 Task: Create an event for the fundraising gala organizing.
Action: Mouse moved to (70, 187)
Screenshot: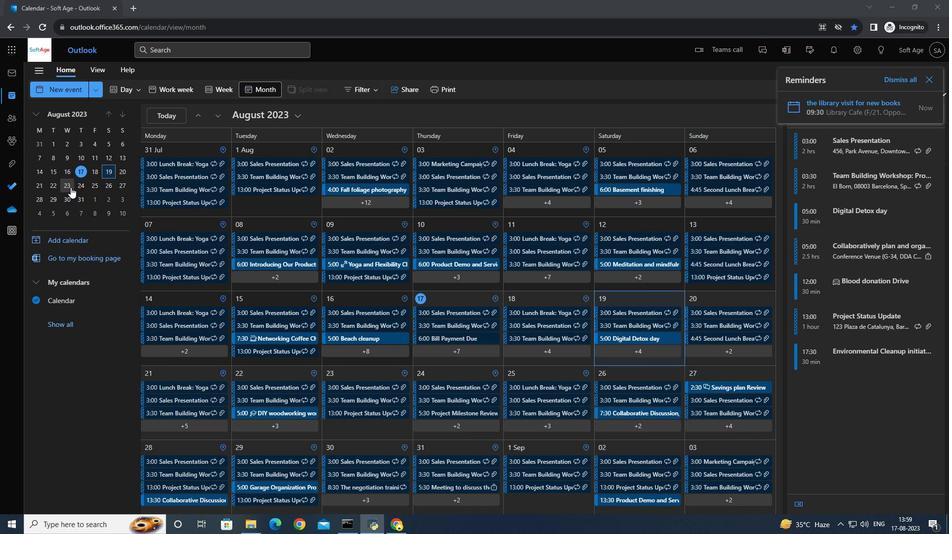 
Action: Mouse pressed left at (70, 187)
Screenshot: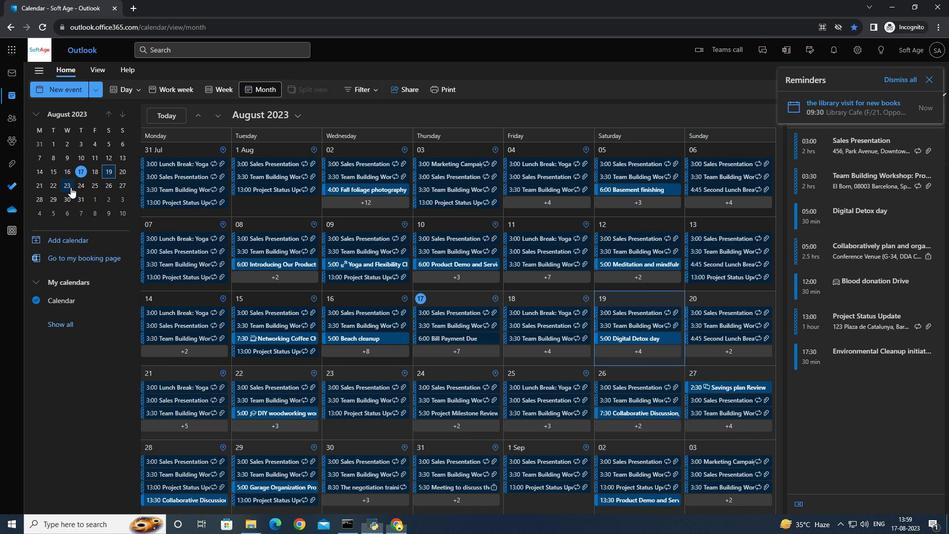 
Action: Mouse moved to (71, 89)
Screenshot: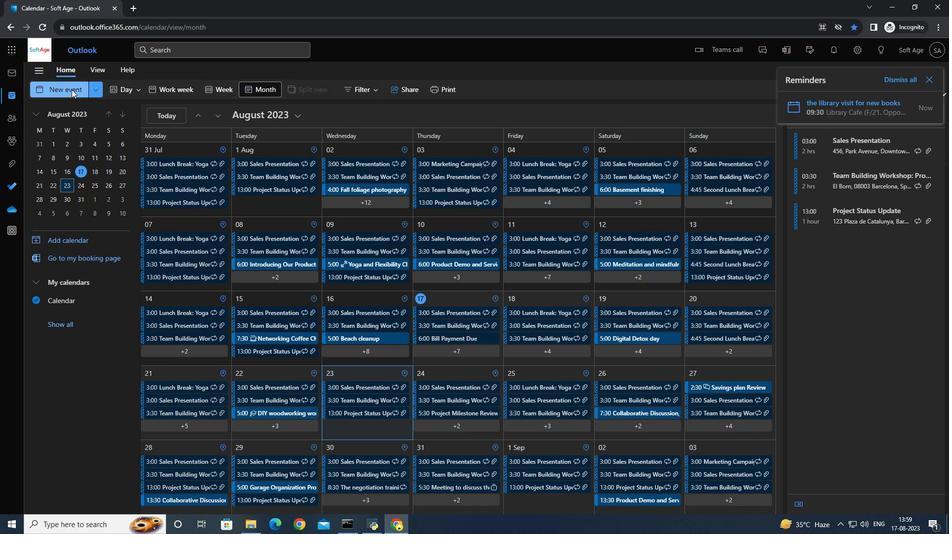 
Action: Mouse pressed left at (71, 89)
Screenshot: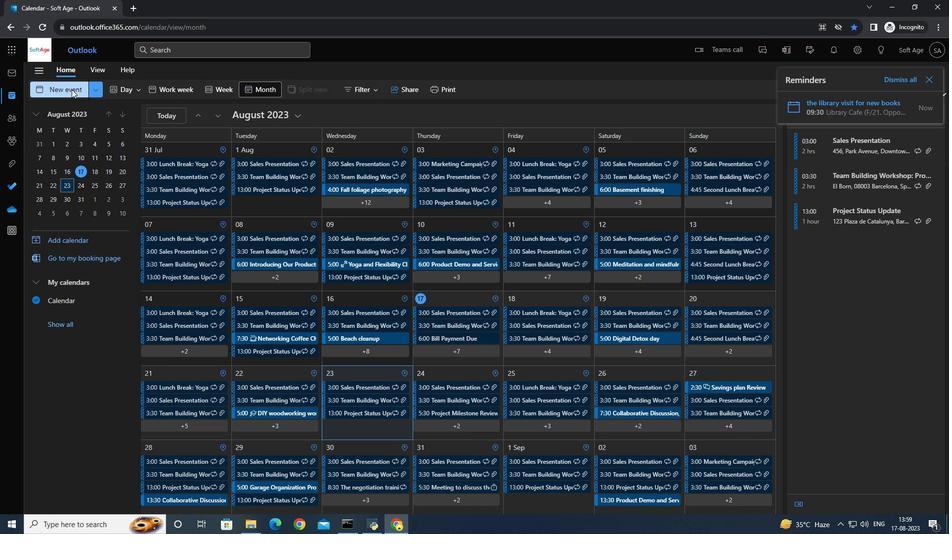 
Action: Mouse moved to (289, 158)
Screenshot: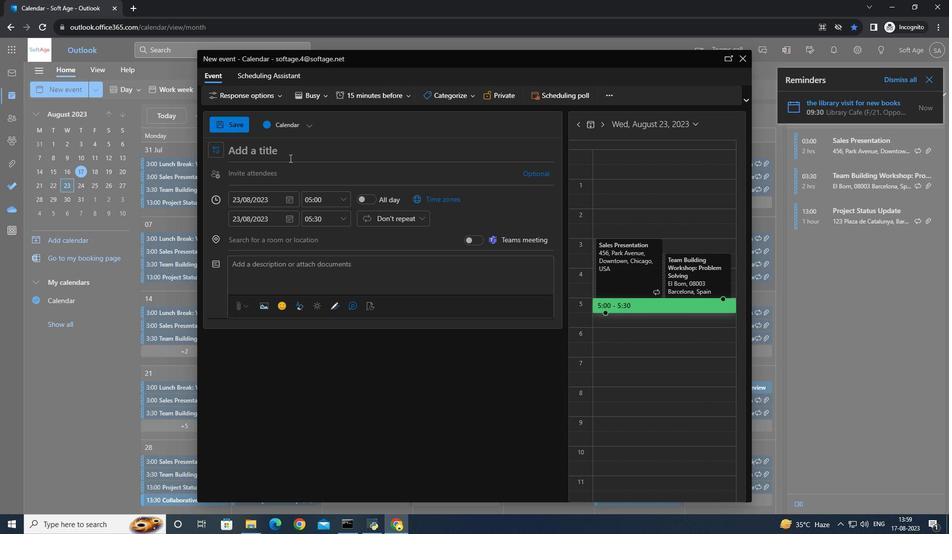 
Action: Key pressed <Key.caps_lock>F<Key.caps_lock>undraising<Key.space>gala
Screenshot: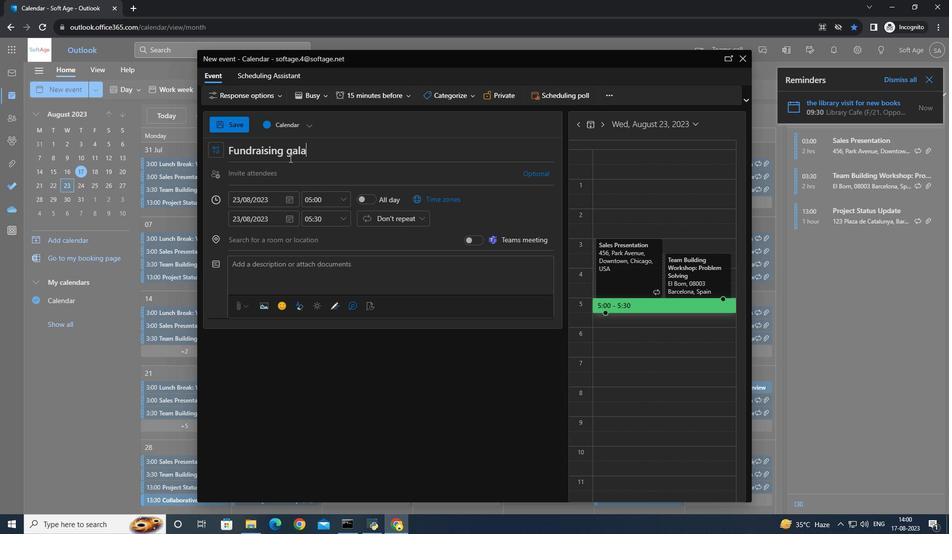 
Action: Mouse moved to (229, 147)
Screenshot: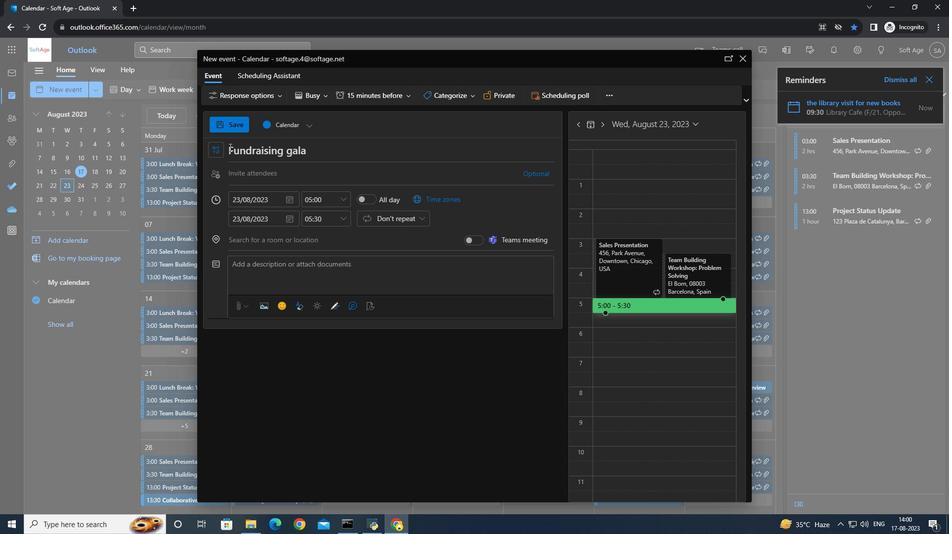 
Action: Mouse pressed left at (229, 147)
Screenshot: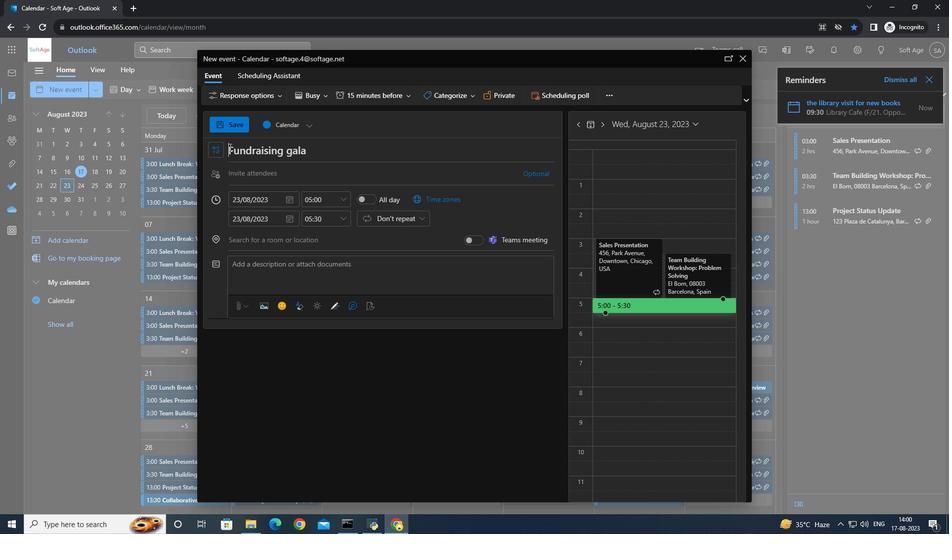 
Action: Mouse moved to (231, 146)
Screenshot: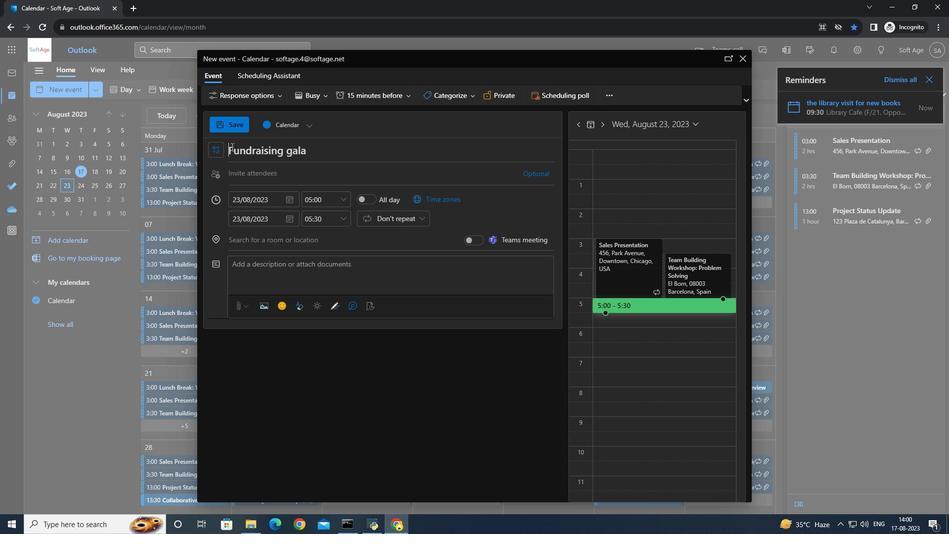 
Action: Key pressed <Key.caps_lock>O<Key.shift><Key.caps_lock>rganising<Key.space>
Screenshot: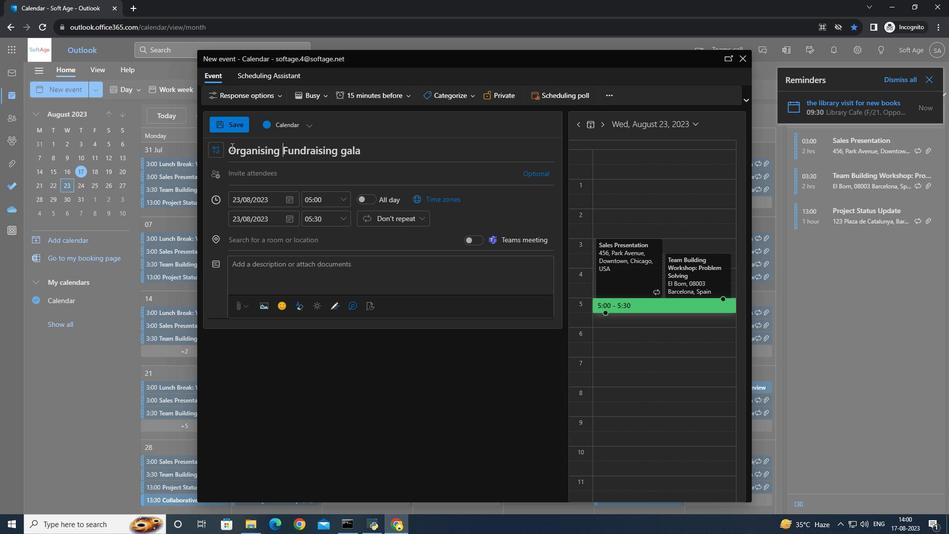 
Action: Mouse moved to (261, 151)
Screenshot: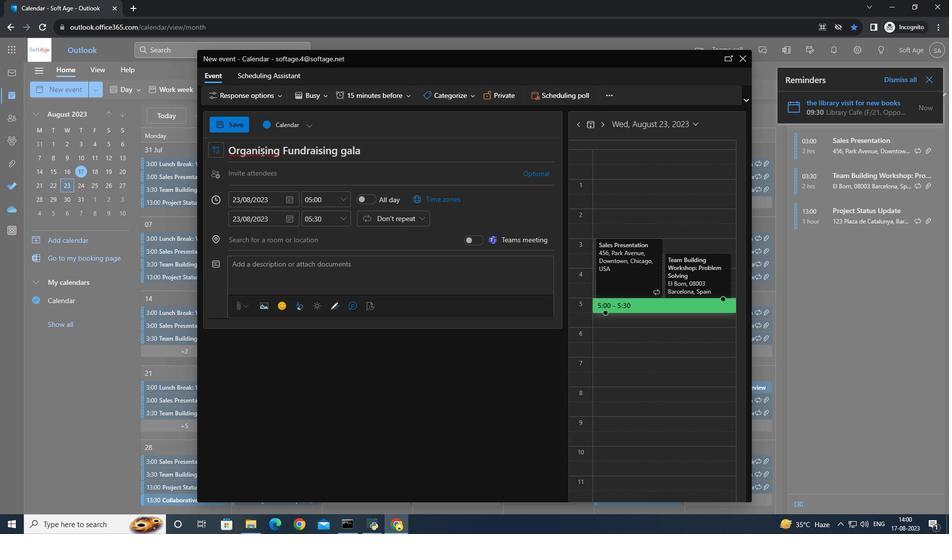 
Action: Mouse pressed left at (261, 151)
Screenshot: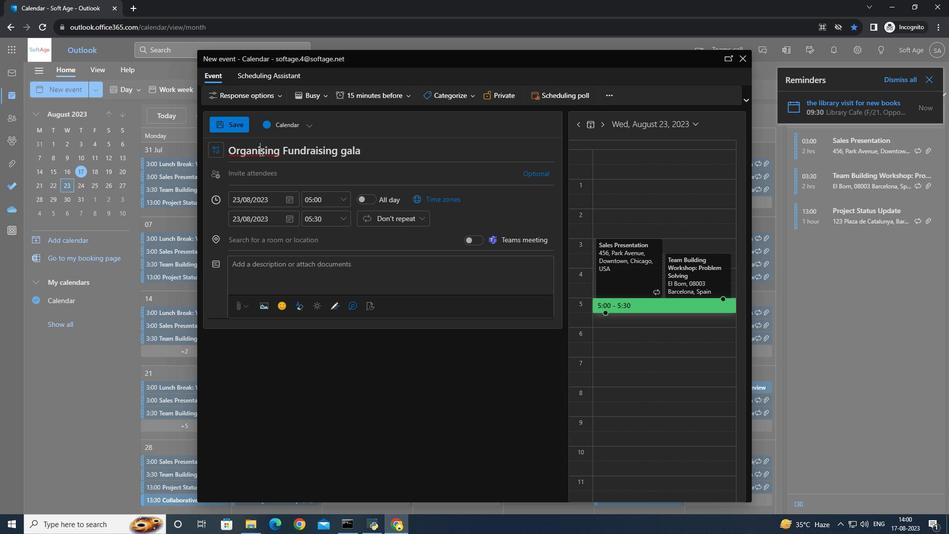 
Action: Mouse moved to (264, 151)
Screenshot: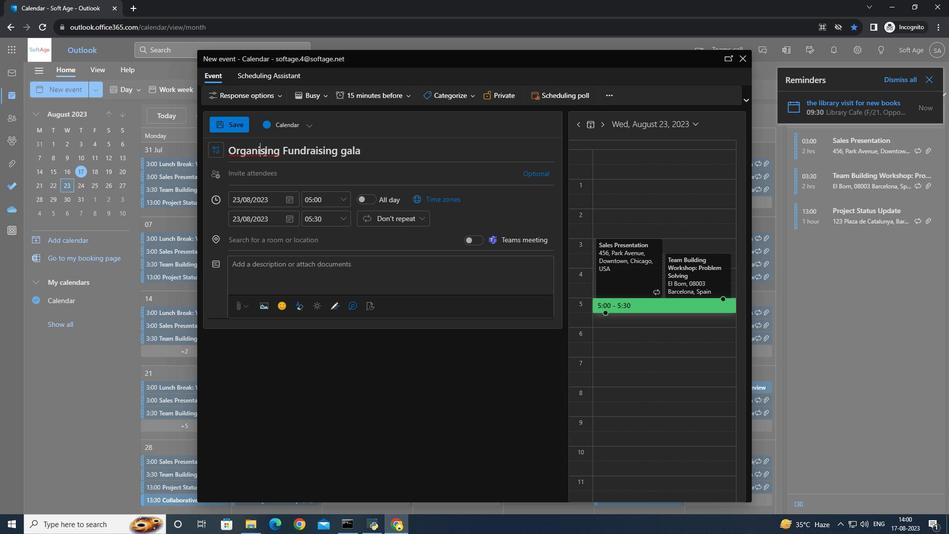 
Action: Mouse pressed left at (264, 151)
Screenshot: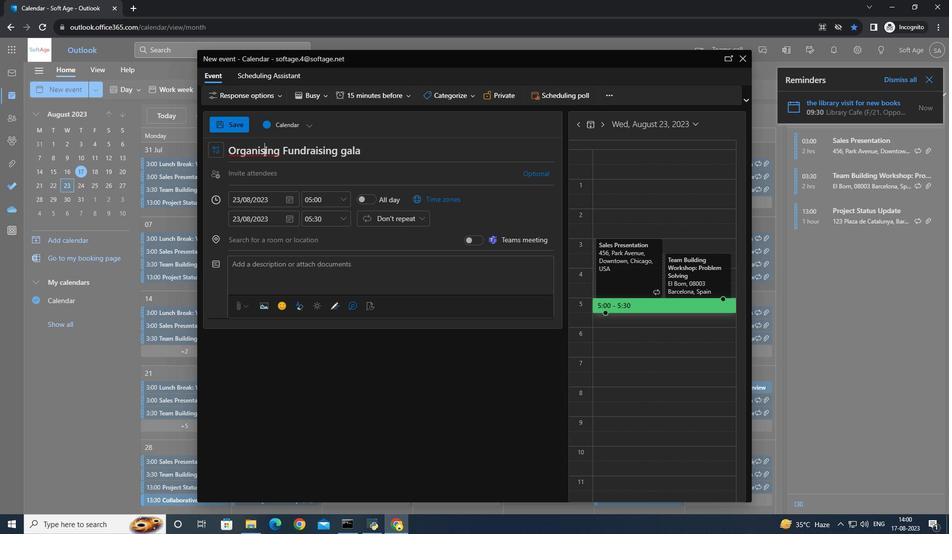 
Action: Key pressed <Key.backspace>z
Screenshot: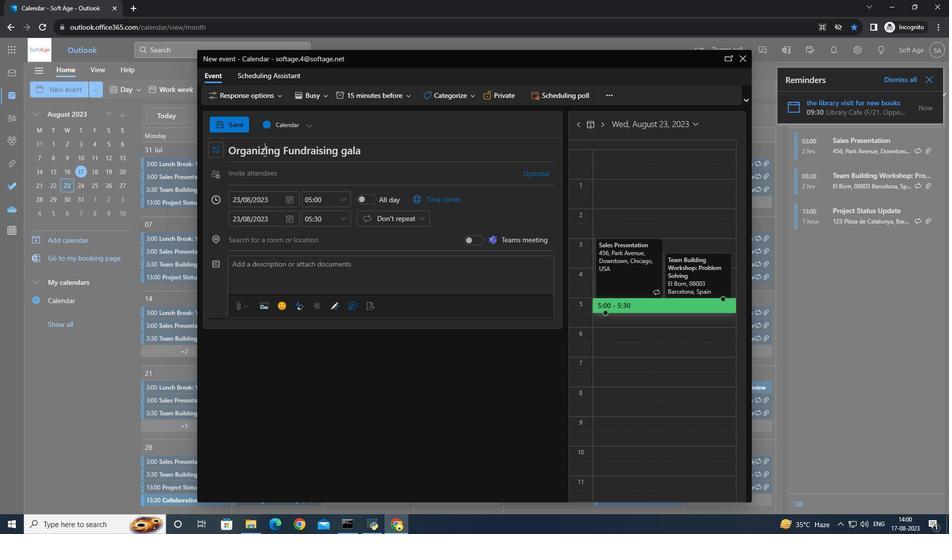 
Action: Mouse moved to (384, 156)
Screenshot: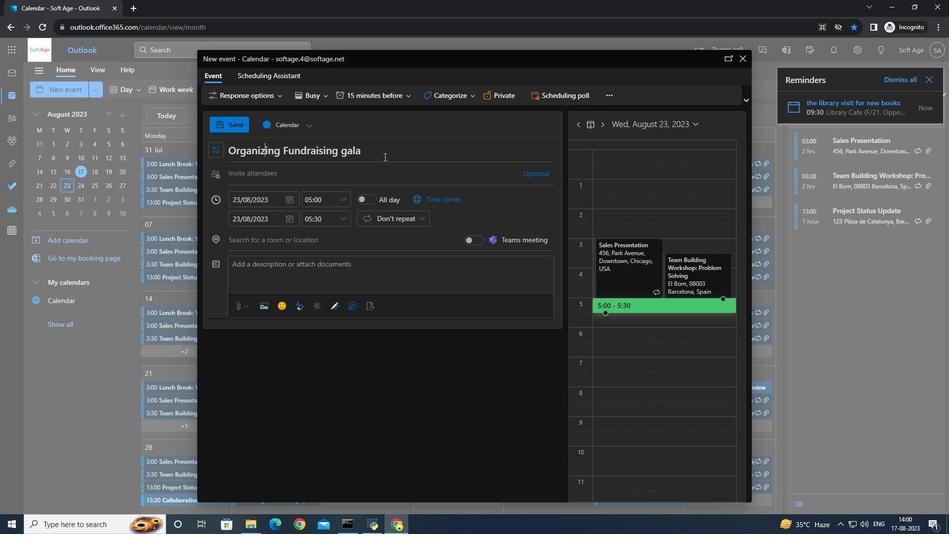 
Action: Mouse pressed left at (384, 156)
Screenshot: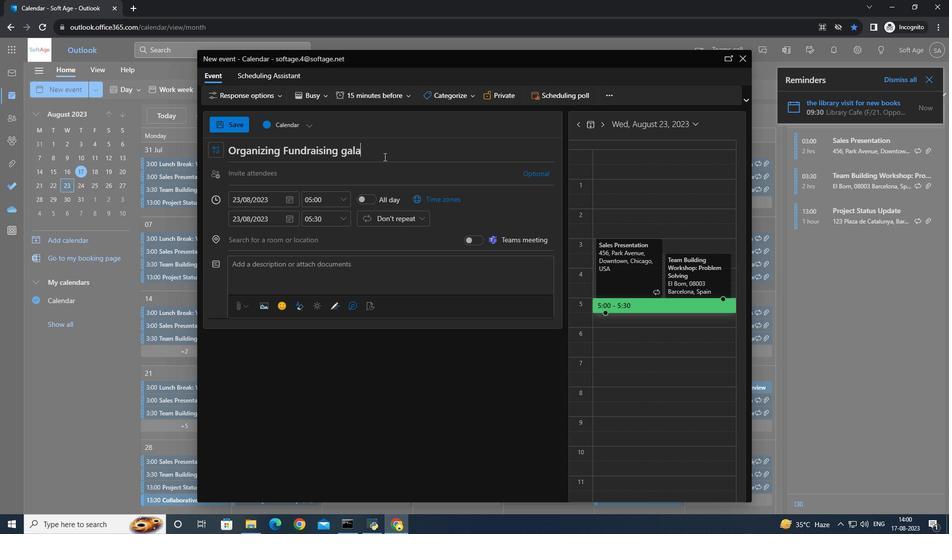 
Action: Mouse moved to (337, 200)
Screenshot: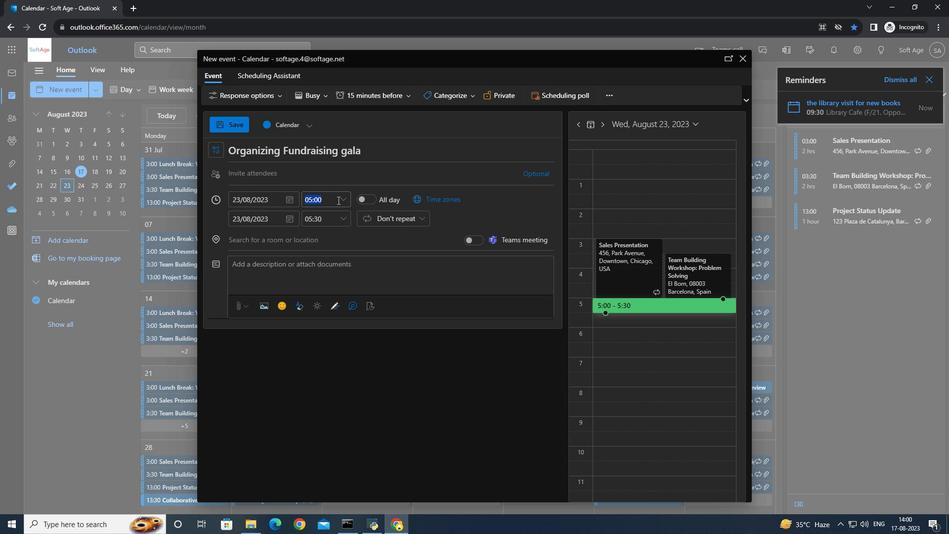
Action: Mouse pressed left at (337, 200)
Screenshot: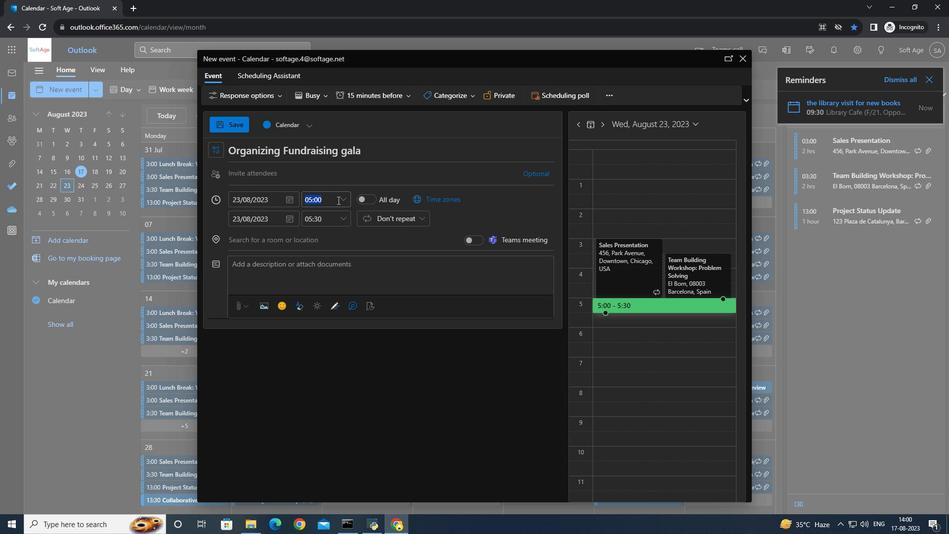 
Action: Mouse moved to (345, 196)
Screenshot: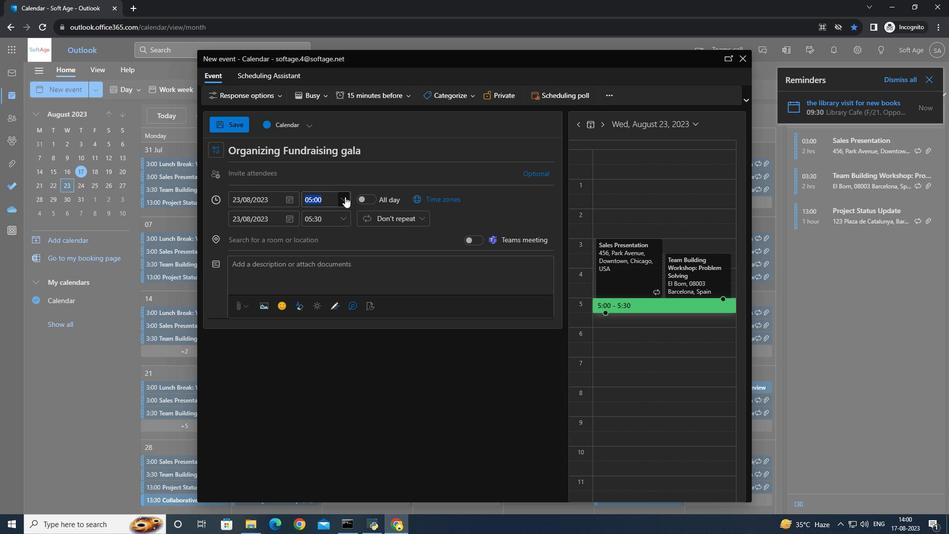
Action: Mouse pressed left at (345, 196)
Screenshot: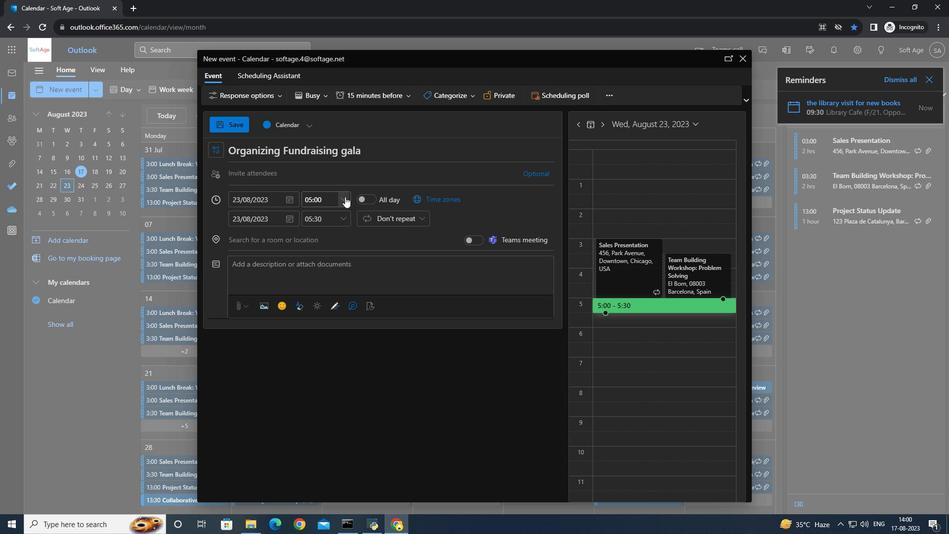 
Action: Mouse moved to (327, 238)
Screenshot: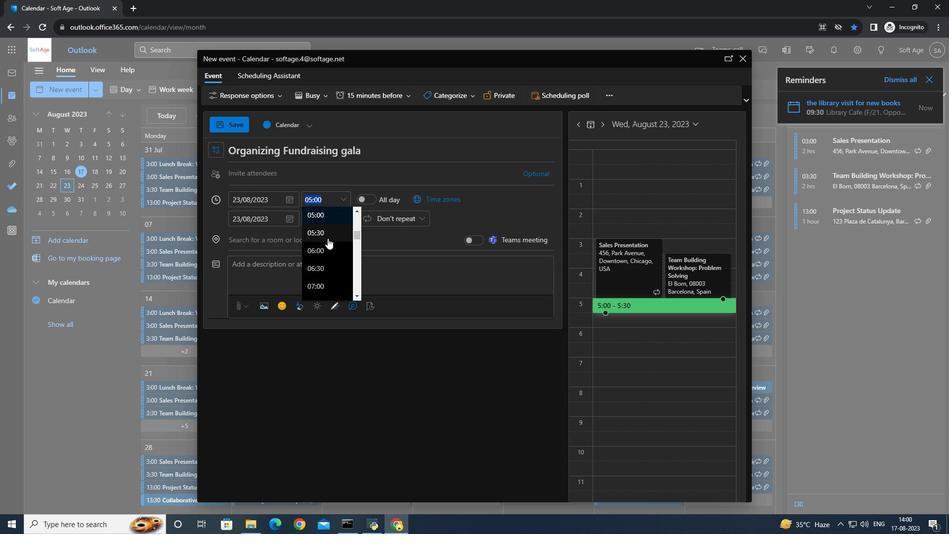 
Action: Mouse scrolled (327, 237) with delta (0, 0)
Screenshot: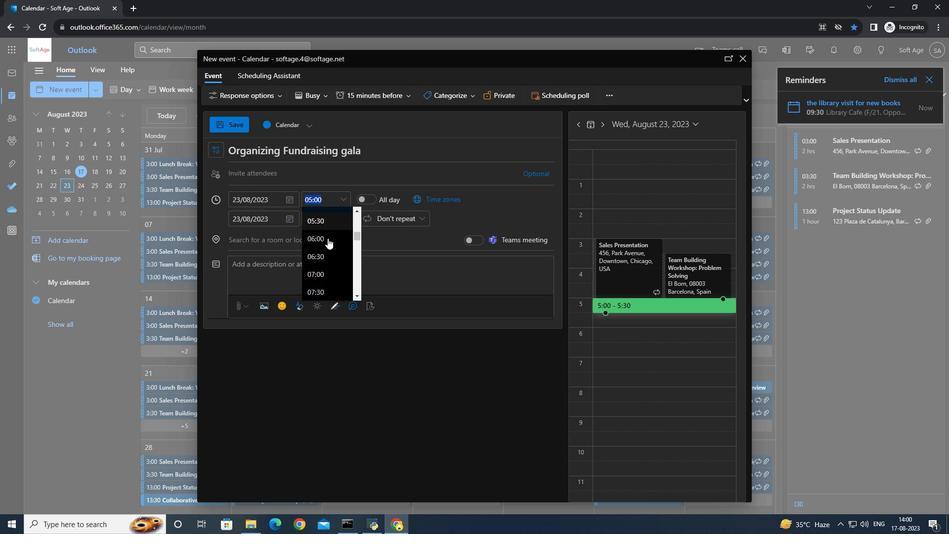 
Action: Mouse scrolled (327, 237) with delta (0, 0)
Screenshot: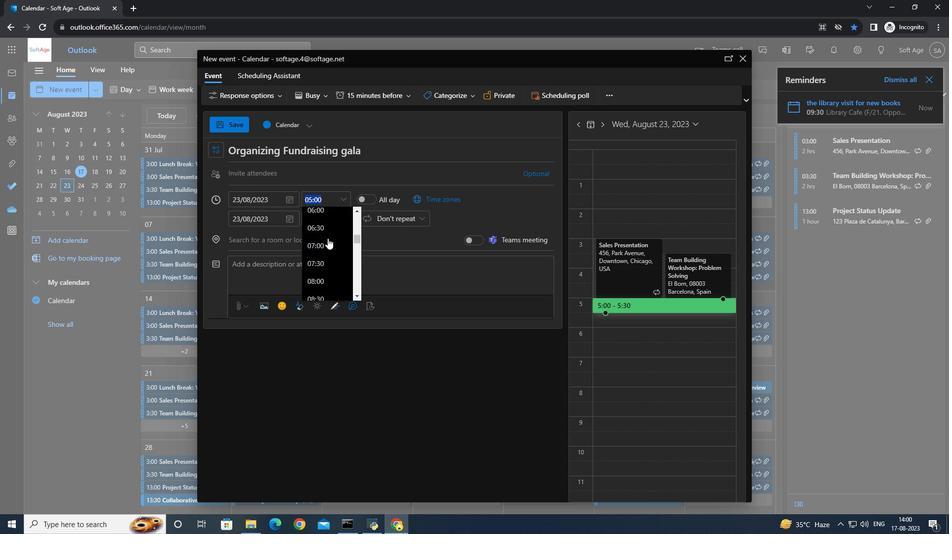 
Action: Mouse moved to (324, 254)
Screenshot: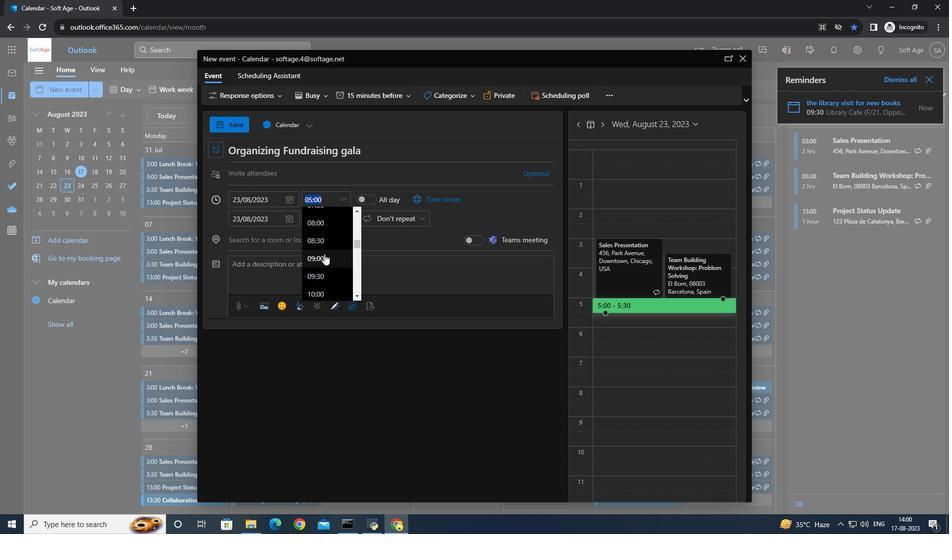 
Action: Mouse pressed left at (324, 254)
Screenshot: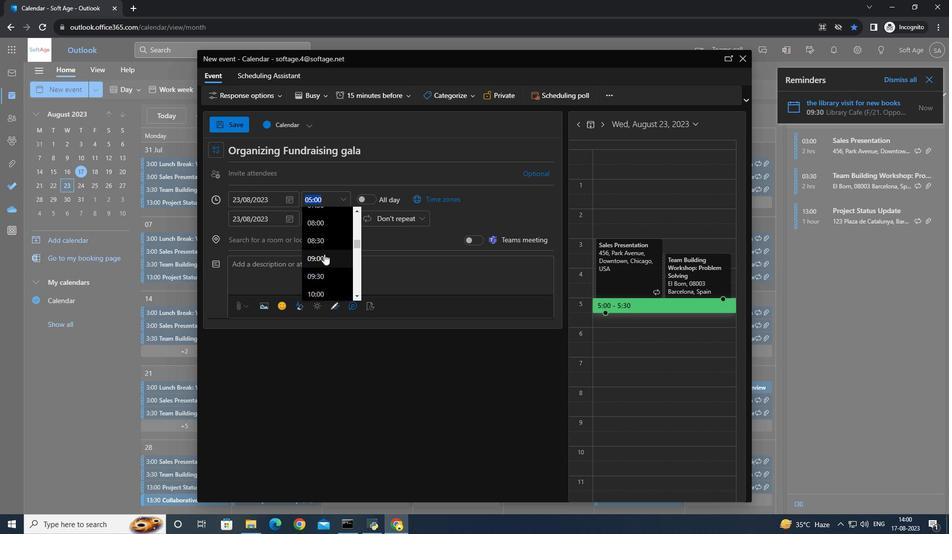 
Action: Mouse moved to (407, 158)
Screenshot: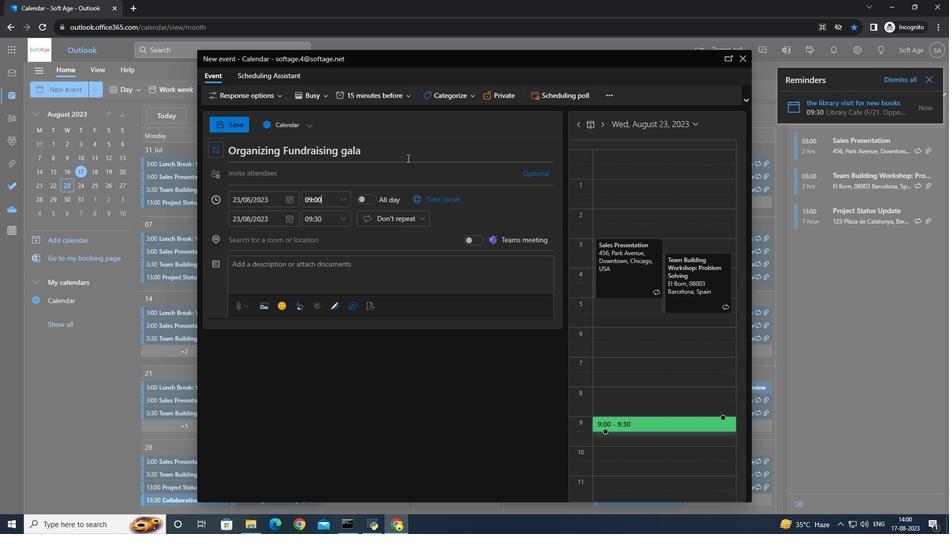 
Action: Mouse pressed left at (407, 158)
Screenshot: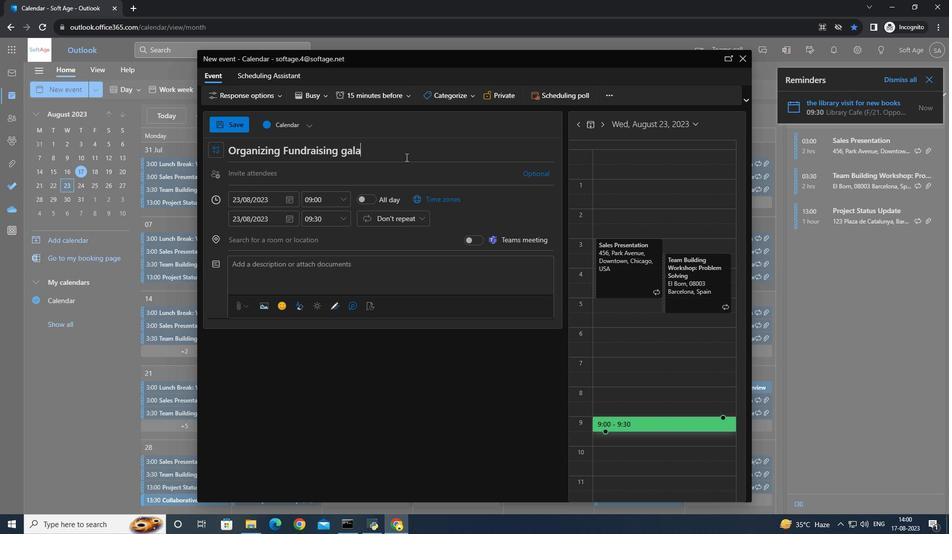 
Action: Mouse moved to (230, 122)
Screenshot: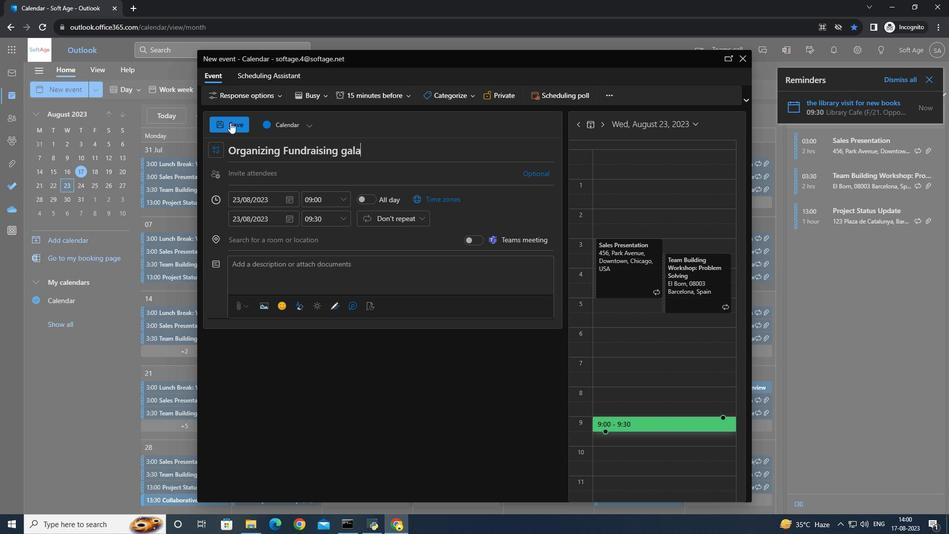 
Action: Mouse pressed left at (230, 122)
Screenshot: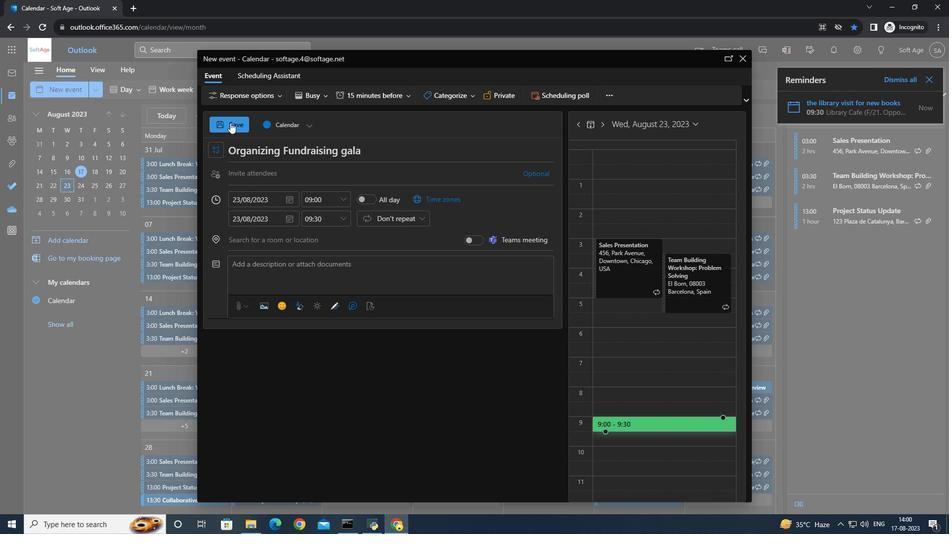 
Action: Mouse moved to (229, 122)
Screenshot: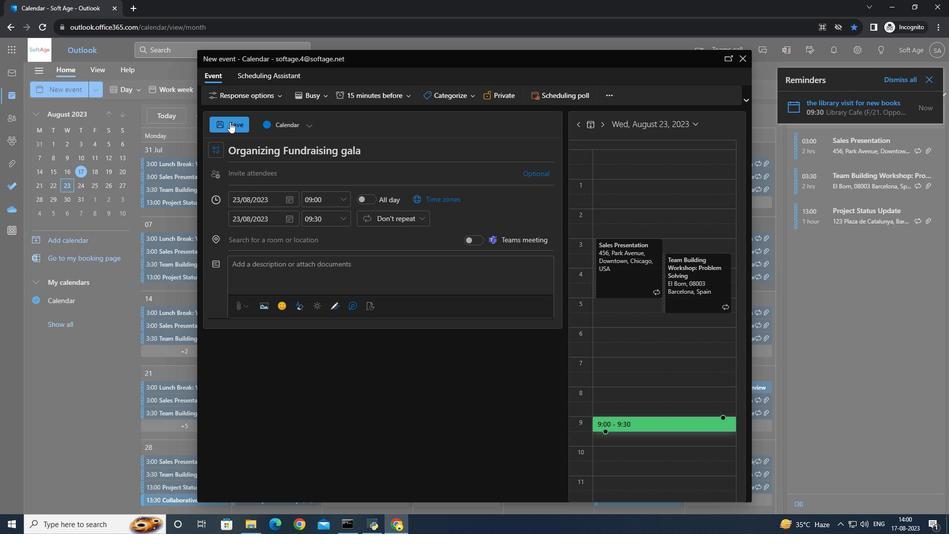 
